 Task: Move the task Develop a new online platform for event ticket sales to the section Done in the project AgileMatrix and filter the tasks in the project by Incomplete tasks
Action: Mouse moved to (455, 294)
Screenshot: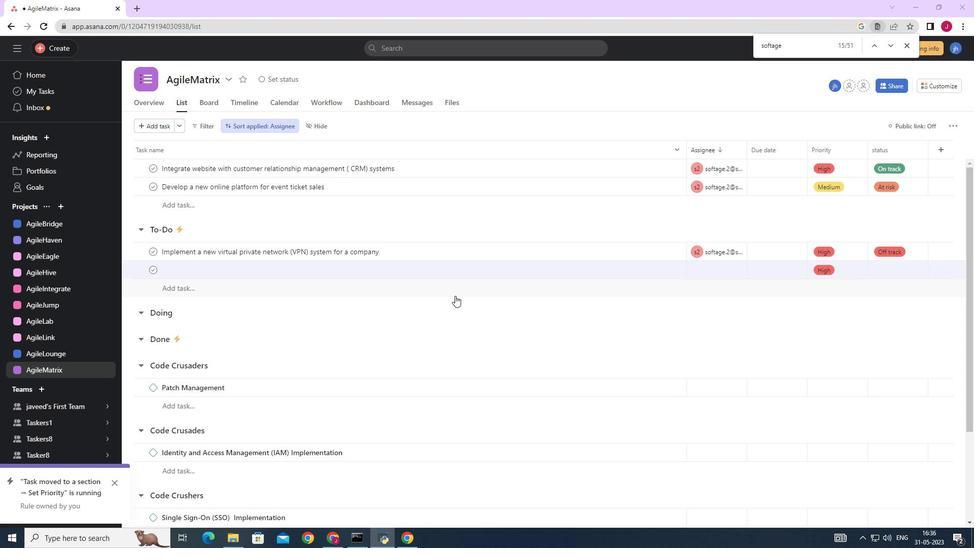
Action: Mouse scrolled (455, 294) with delta (0, 0)
Screenshot: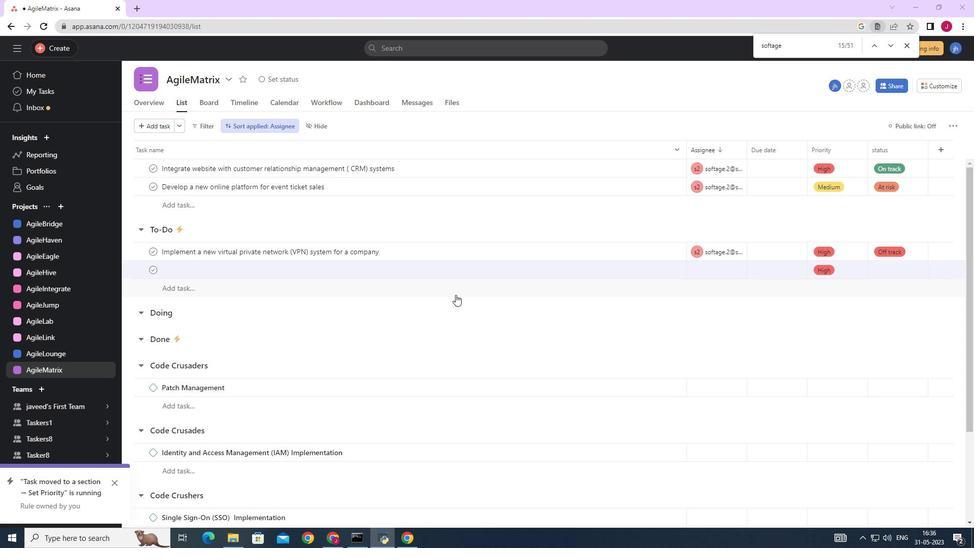 
Action: Mouse scrolled (455, 294) with delta (0, 0)
Screenshot: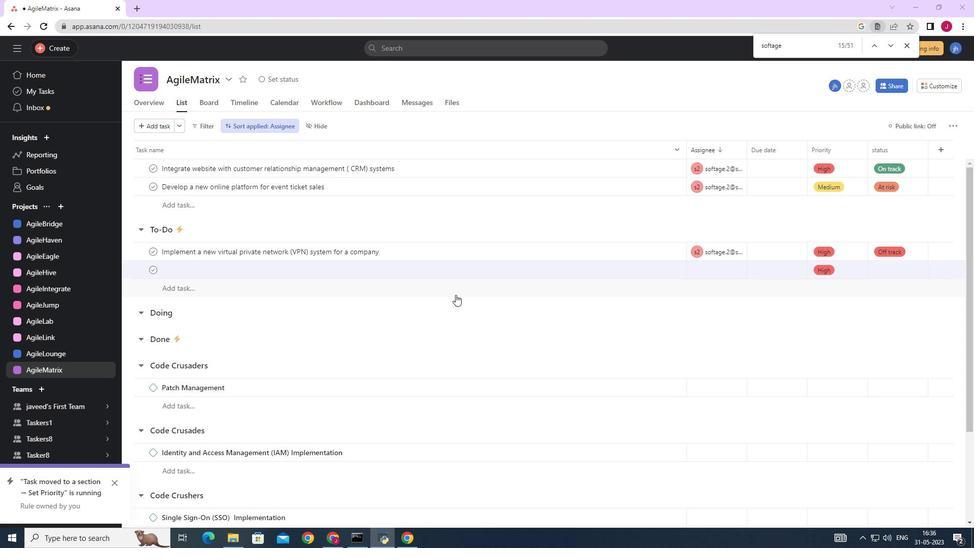 
Action: Mouse scrolled (455, 294) with delta (0, 0)
Screenshot: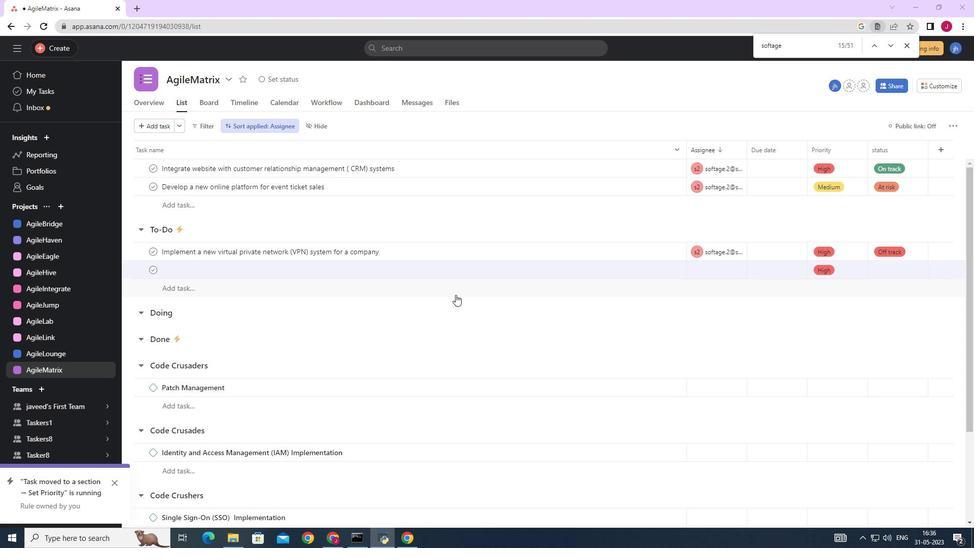 
Action: Mouse moved to (455, 281)
Screenshot: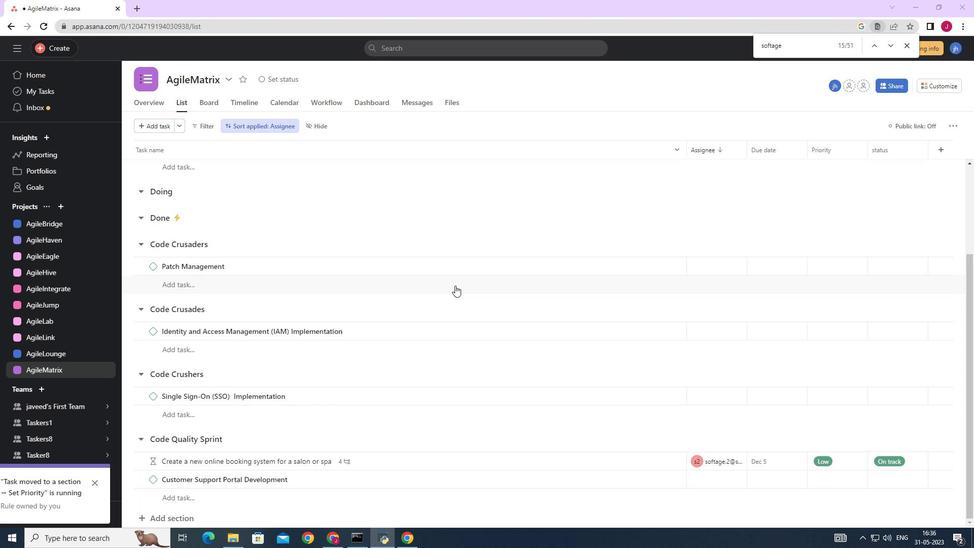 
Action: Mouse scrolled (455, 281) with delta (0, 0)
Screenshot: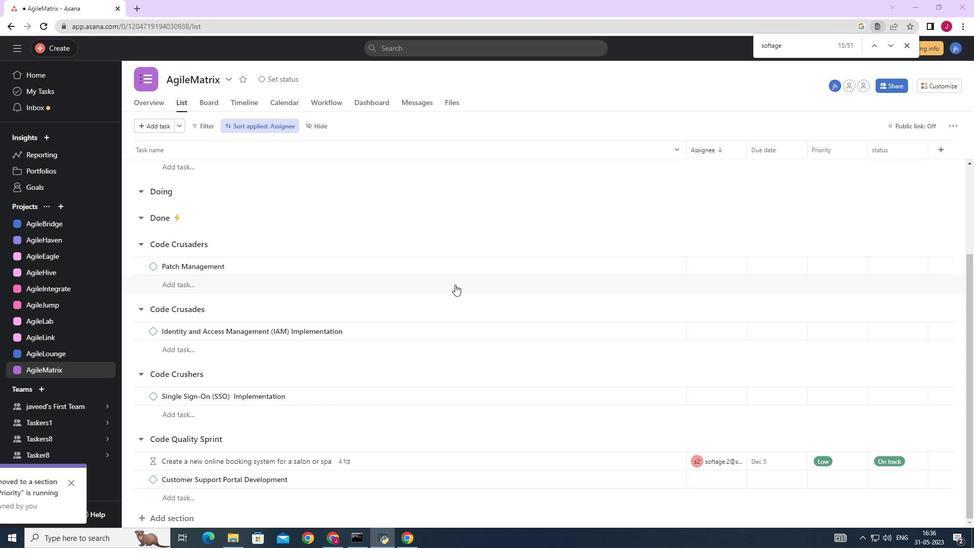 
Action: Mouse scrolled (455, 281) with delta (0, 0)
Screenshot: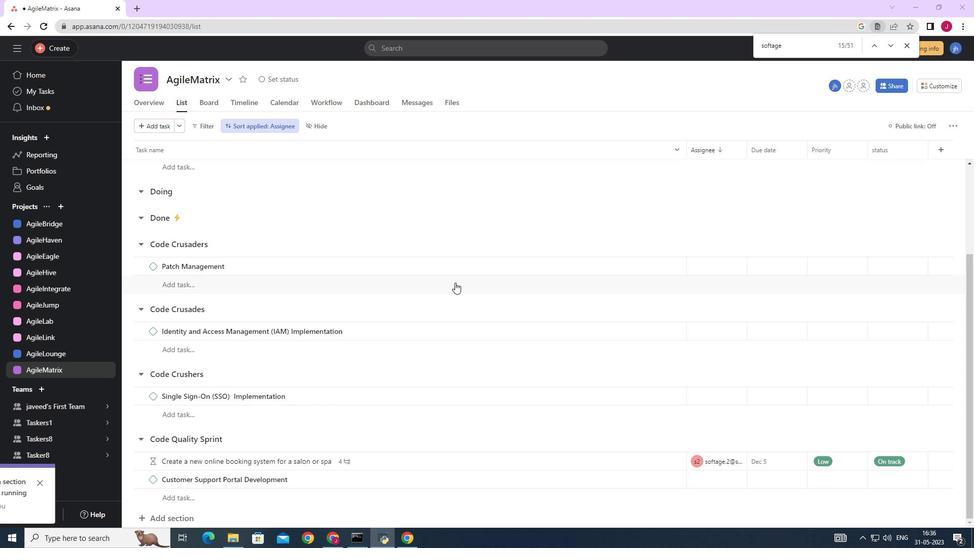
Action: Mouse scrolled (455, 281) with delta (0, 0)
Screenshot: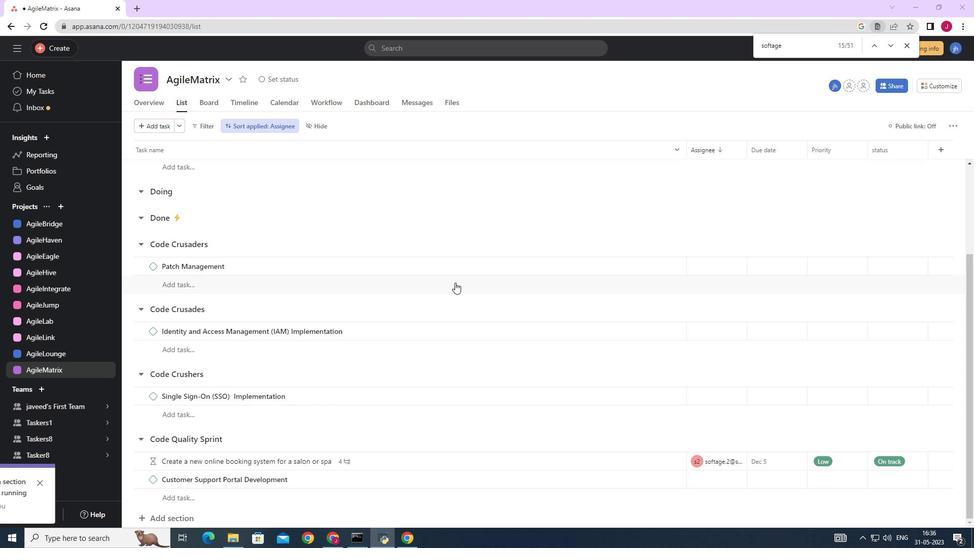 
Action: Mouse scrolled (455, 281) with delta (0, 0)
Screenshot: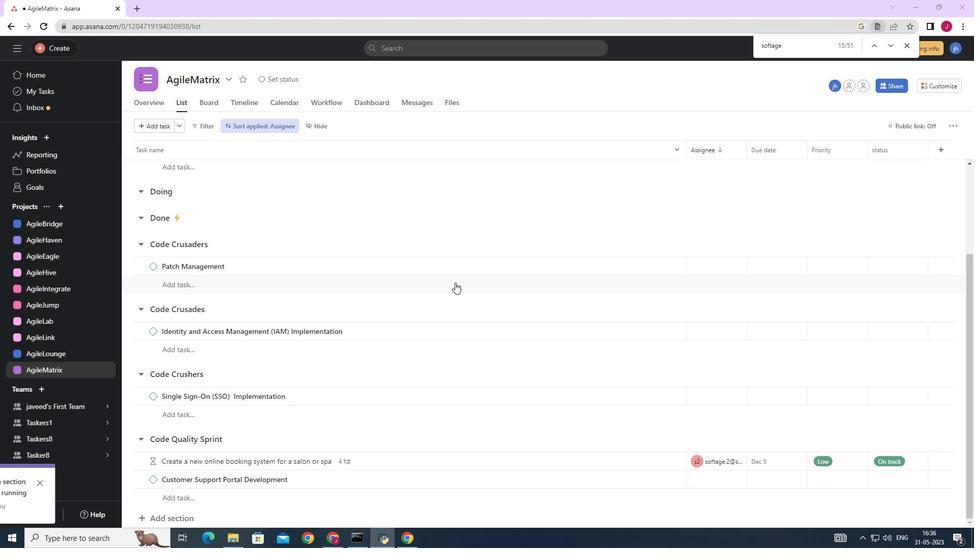 
Action: Mouse moved to (658, 186)
Screenshot: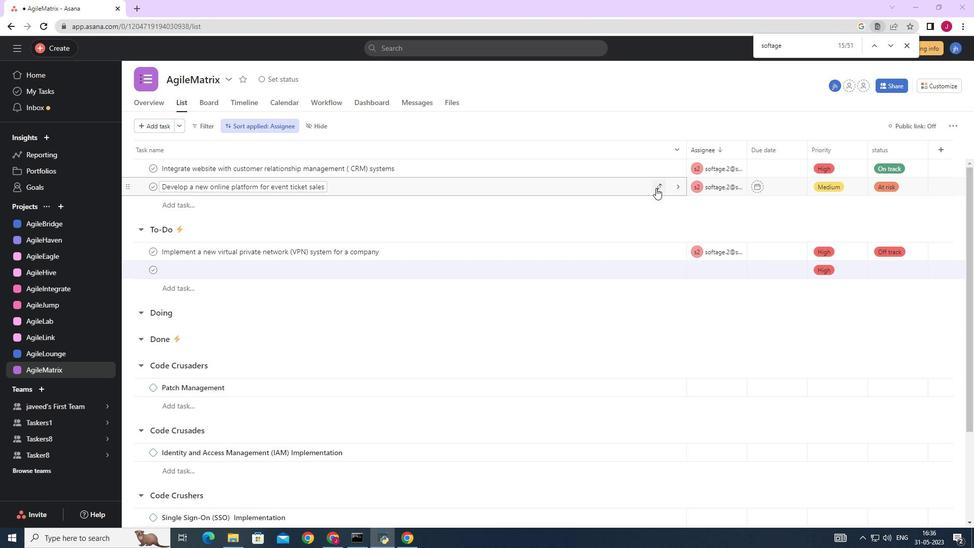 
Action: Mouse pressed left at (658, 186)
Screenshot: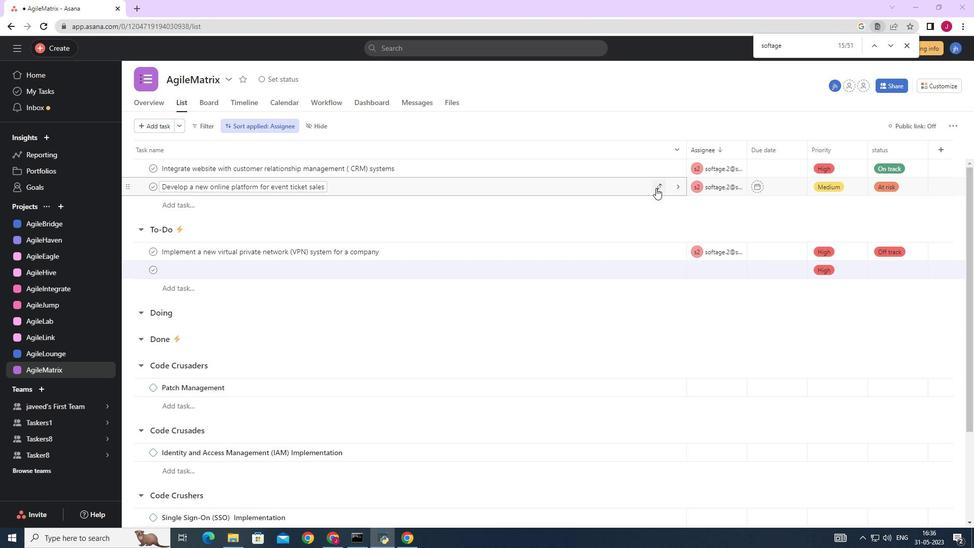 
Action: Mouse moved to (595, 279)
Screenshot: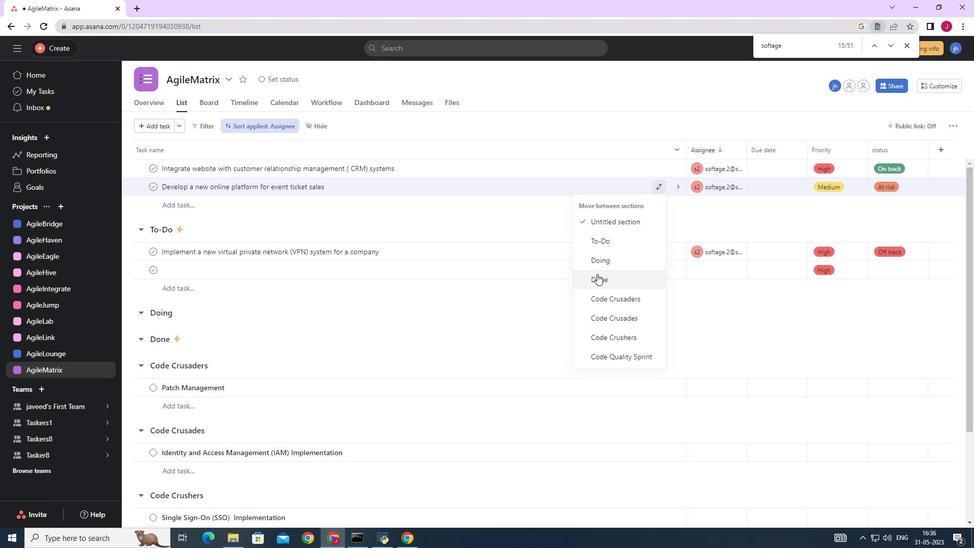 
Action: Mouse pressed left at (595, 279)
Screenshot: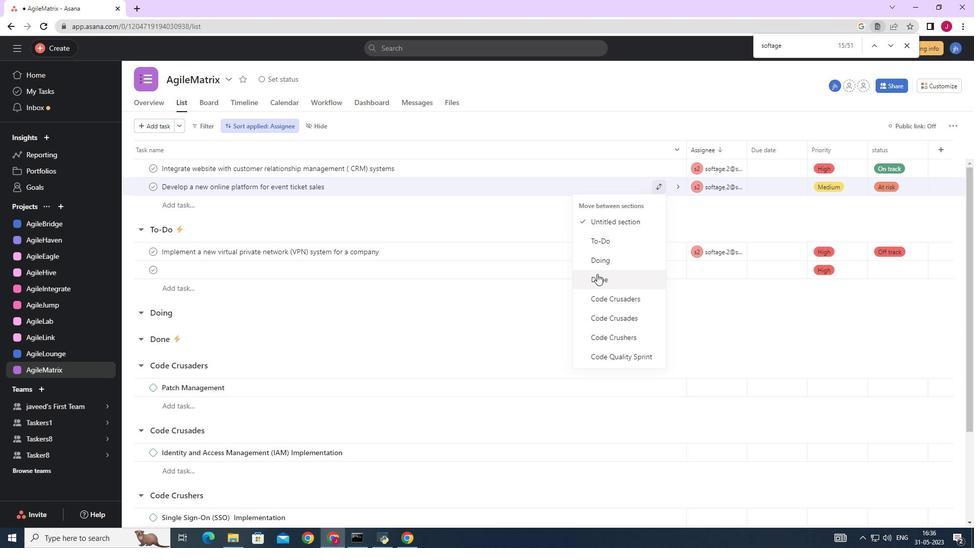 
Action: Mouse moved to (210, 126)
Screenshot: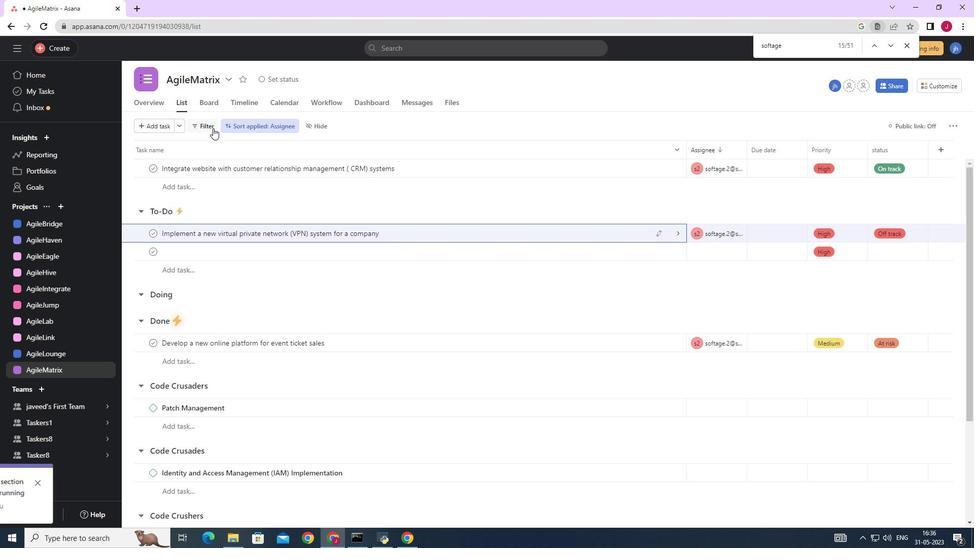 
Action: Mouse pressed left at (210, 126)
Screenshot: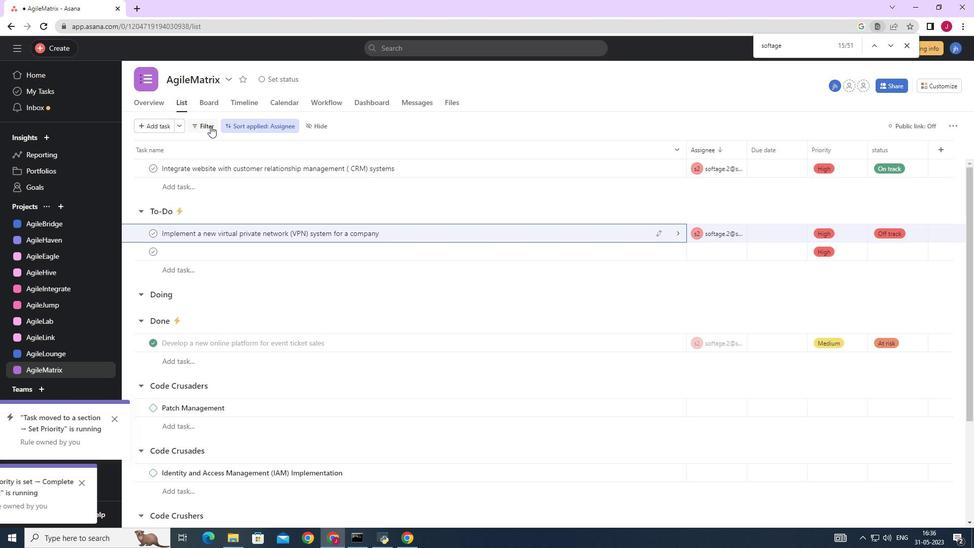 
Action: Mouse moved to (236, 164)
Screenshot: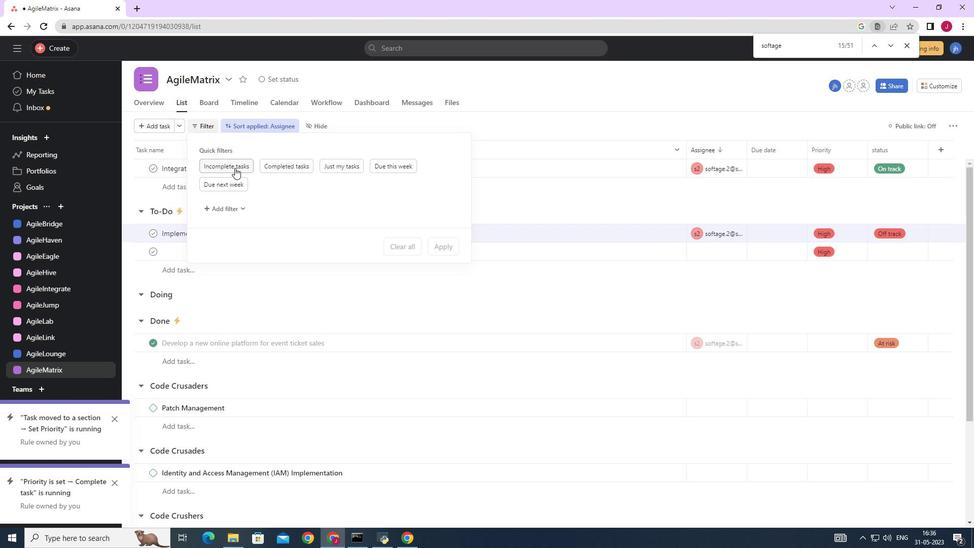 
Action: Mouse pressed left at (236, 164)
Screenshot: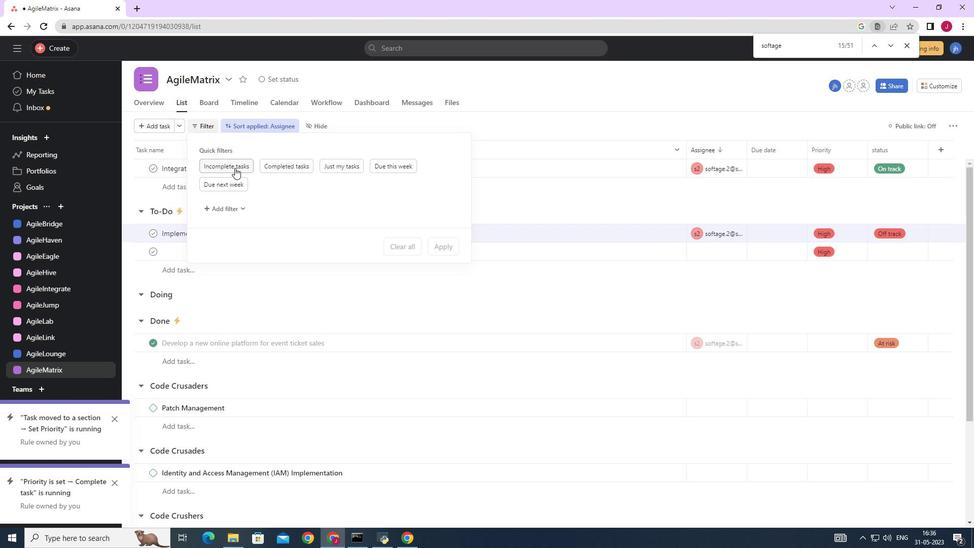
Action: Mouse moved to (380, 255)
Screenshot: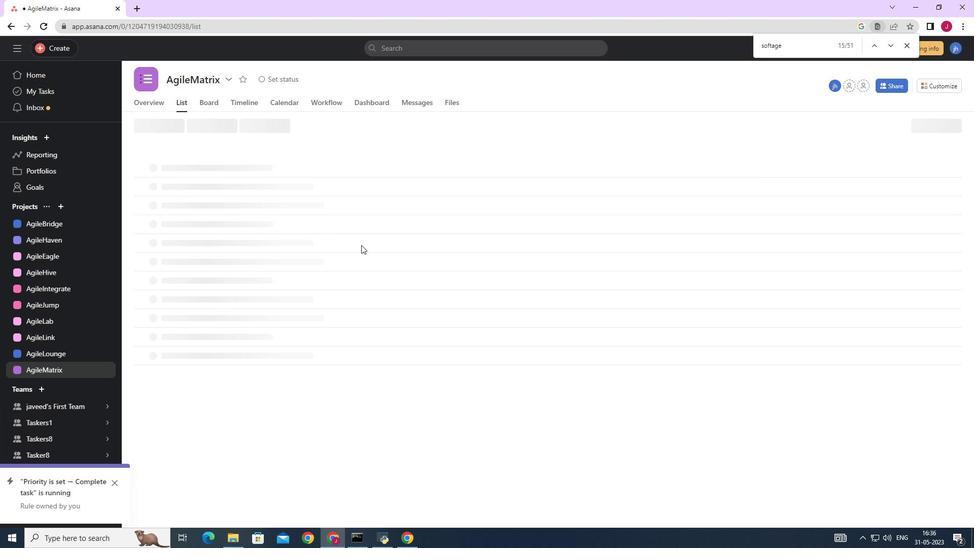 
